 Task: Look for products in the category "Foil & Plastic Wrap".
Action: Mouse moved to (738, 251)
Screenshot: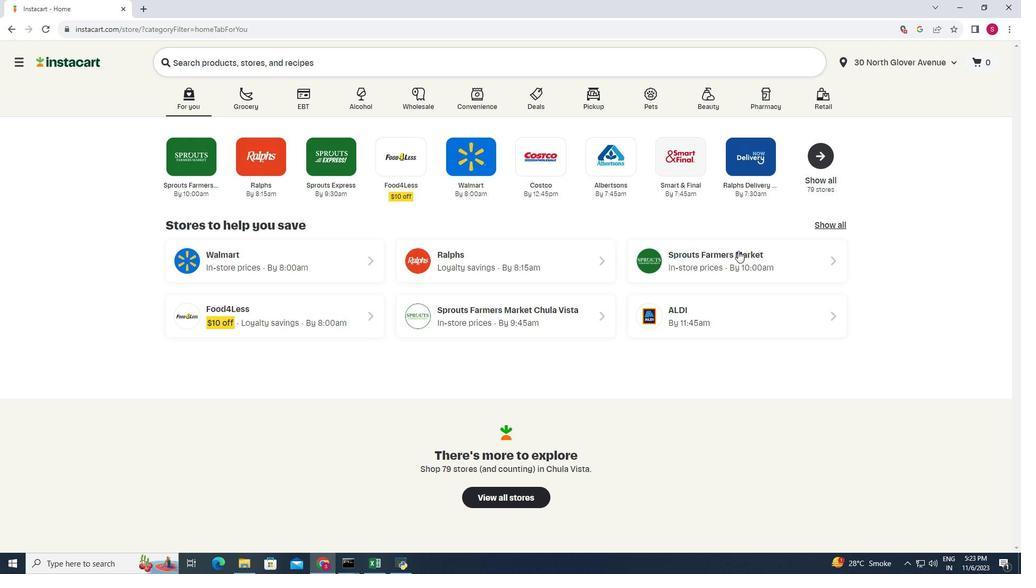 
Action: Mouse pressed left at (738, 251)
Screenshot: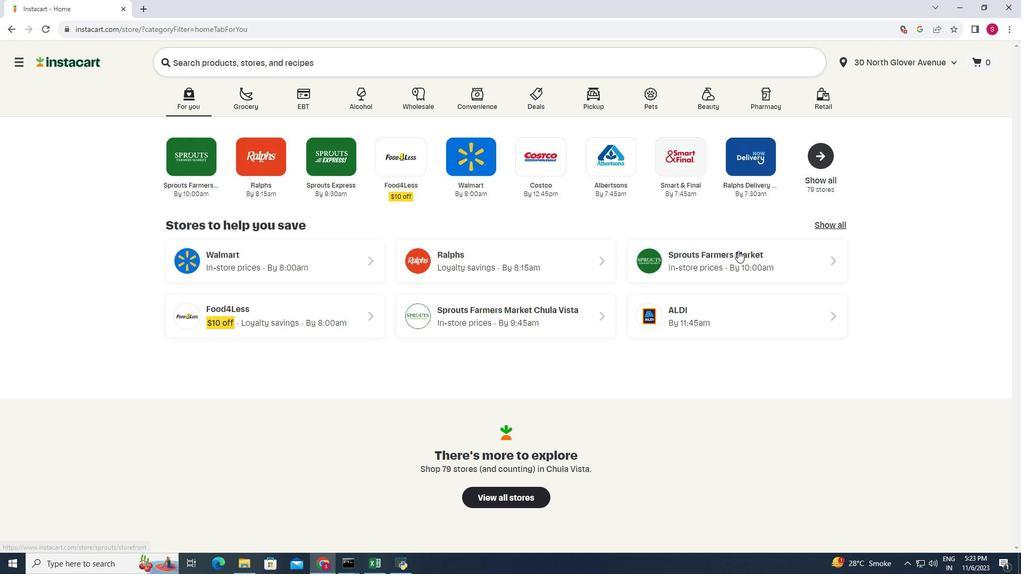 
Action: Mouse moved to (96, 342)
Screenshot: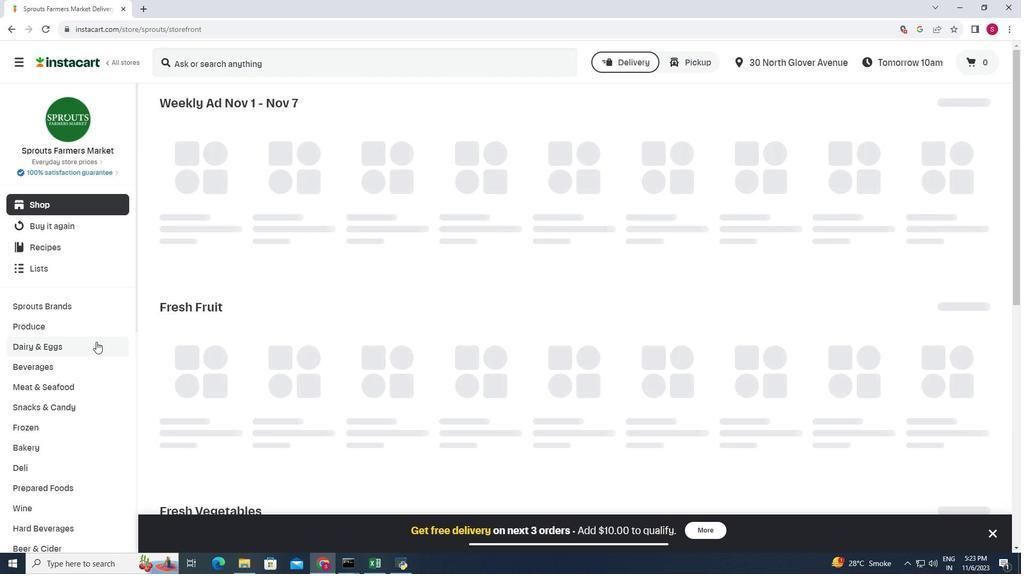 
Action: Mouse scrolled (96, 341) with delta (0, 0)
Screenshot: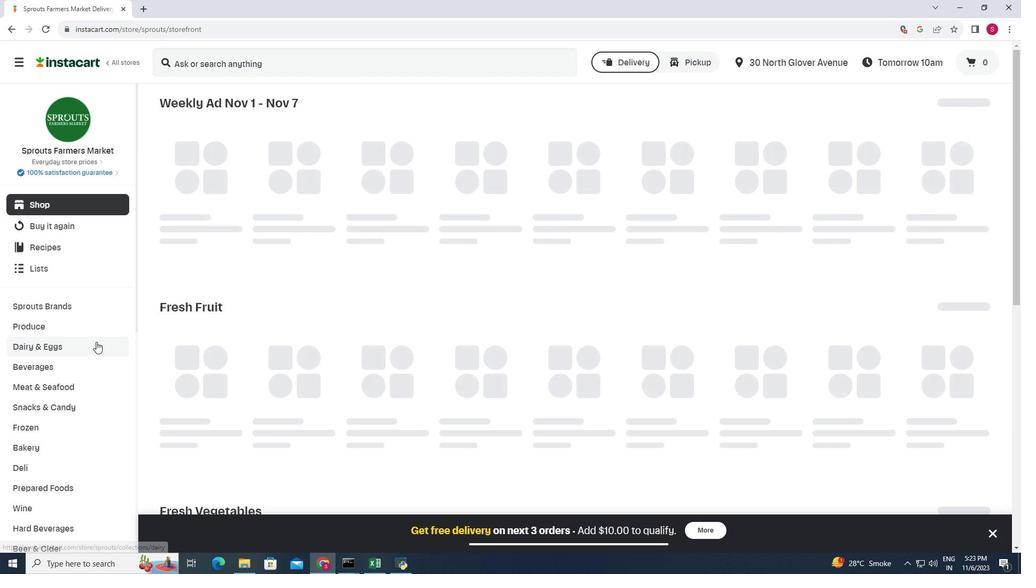 
Action: Mouse moved to (96, 342)
Screenshot: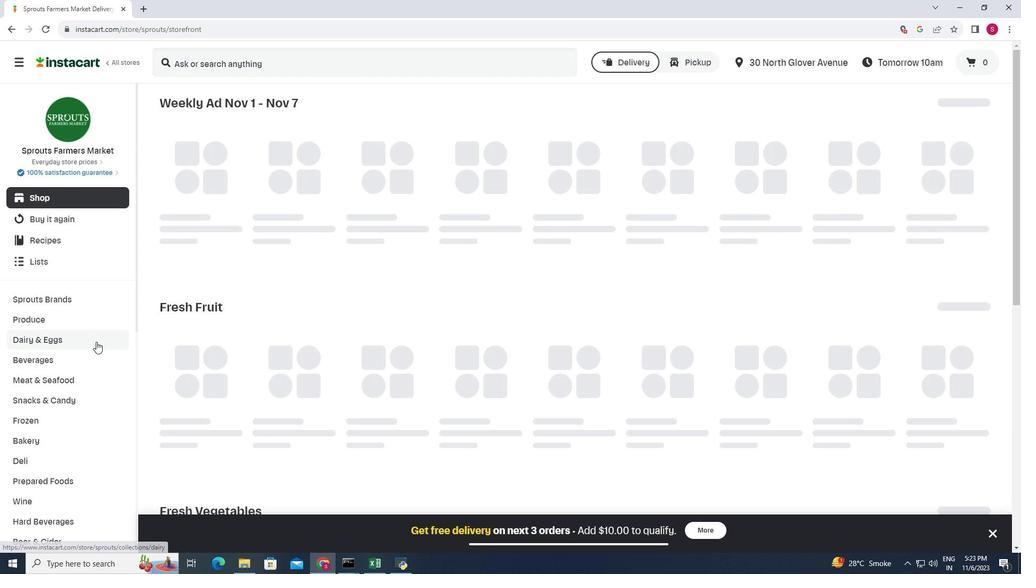 
Action: Mouse scrolled (96, 341) with delta (0, 0)
Screenshot: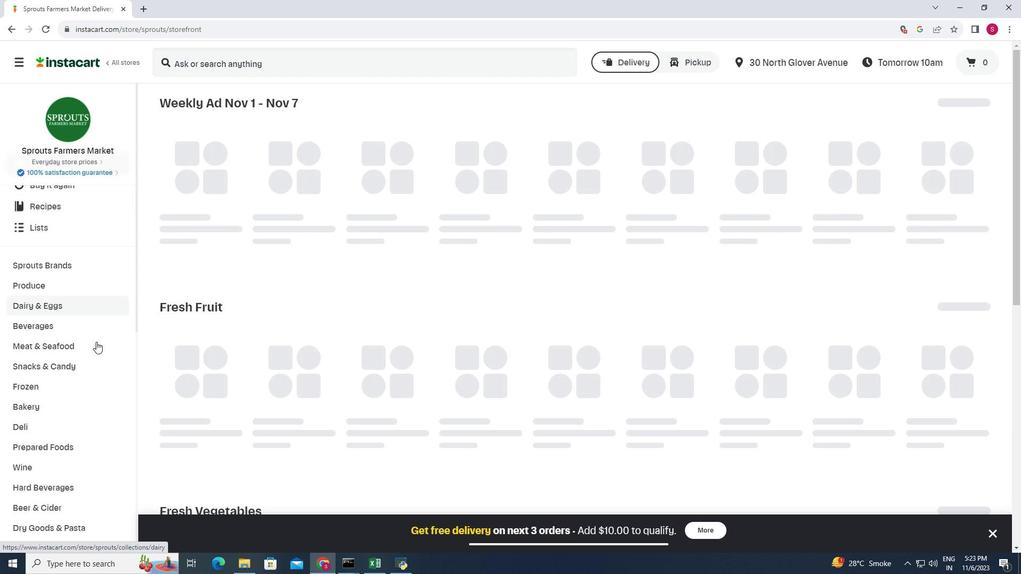 
Action: Mouse scrolled (96, 341) with delta (0, 0)
Screenshot: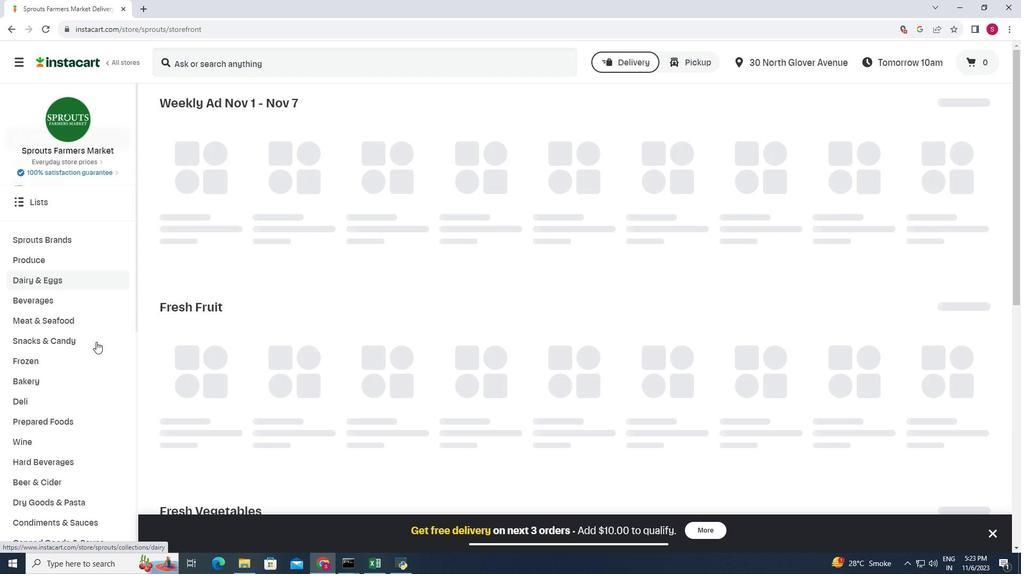 
Action: Mouse moved to (100, 341)
Screenshot: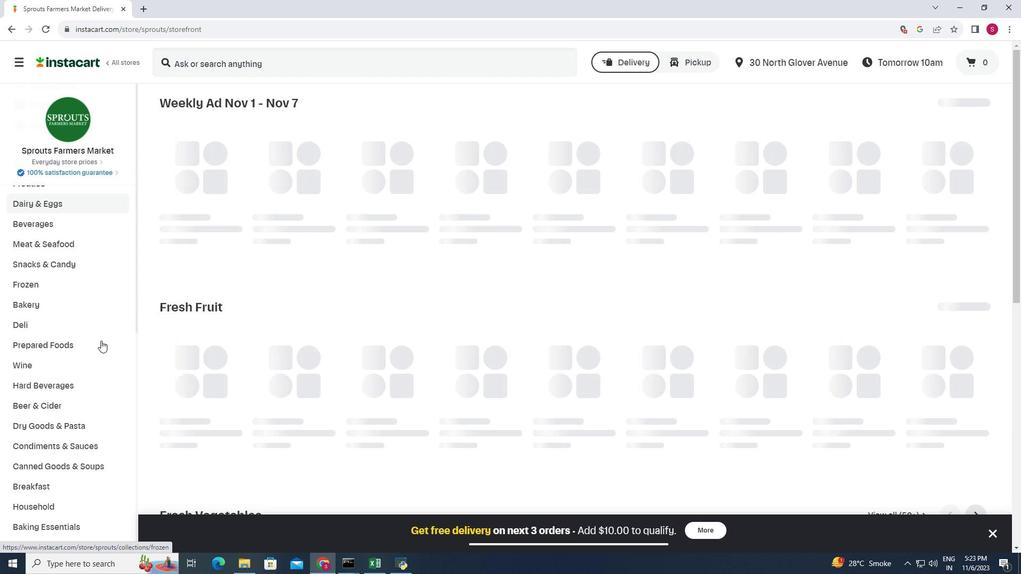
Action: Mouse scrolled (100, 341) with delta (0, 0)
Screenshot: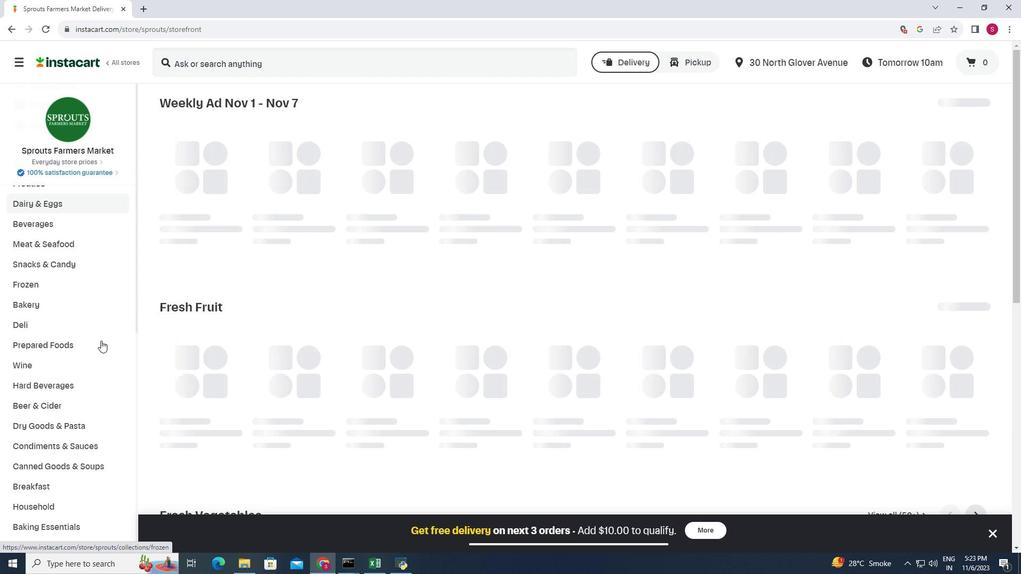 
Action: Mouse moved to (51, 434)
Screenshot: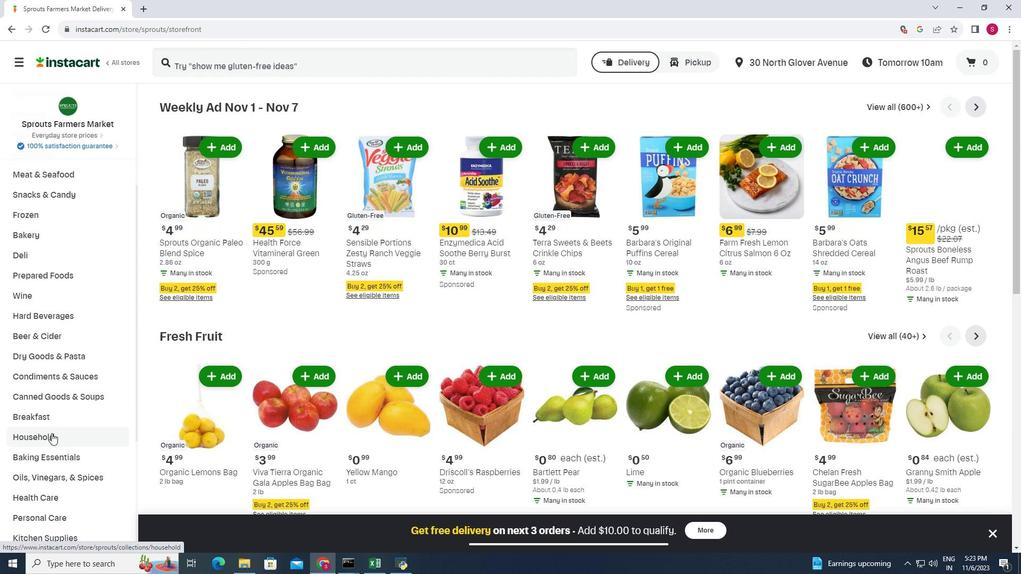 
Action: Mouse pressed left at (51, 434)
Screenshot: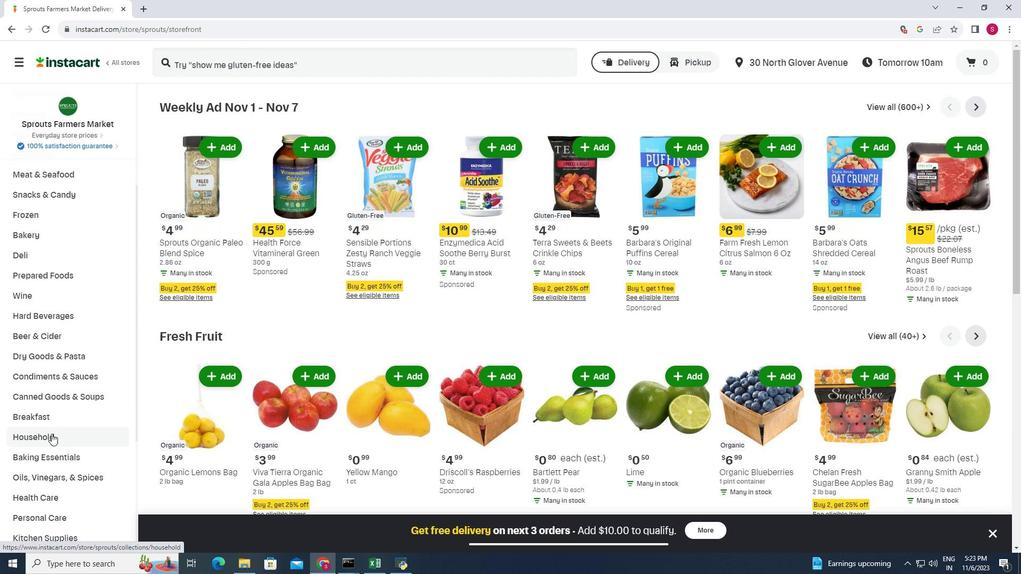 
Action: Mouse moved to (483, 131)
Screenshot: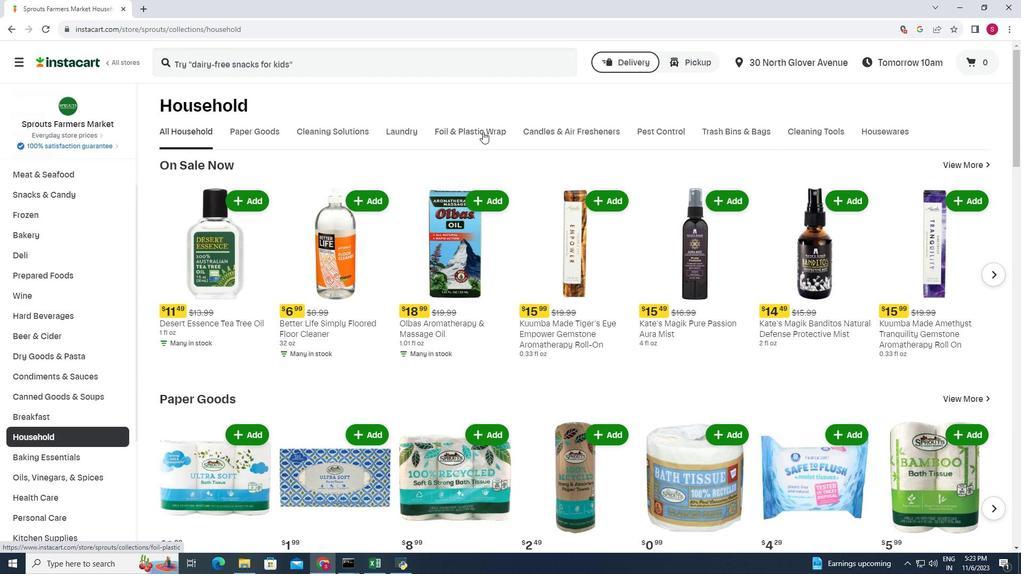 
Action: Mouse pressed left at (483, 131)
Screenshot: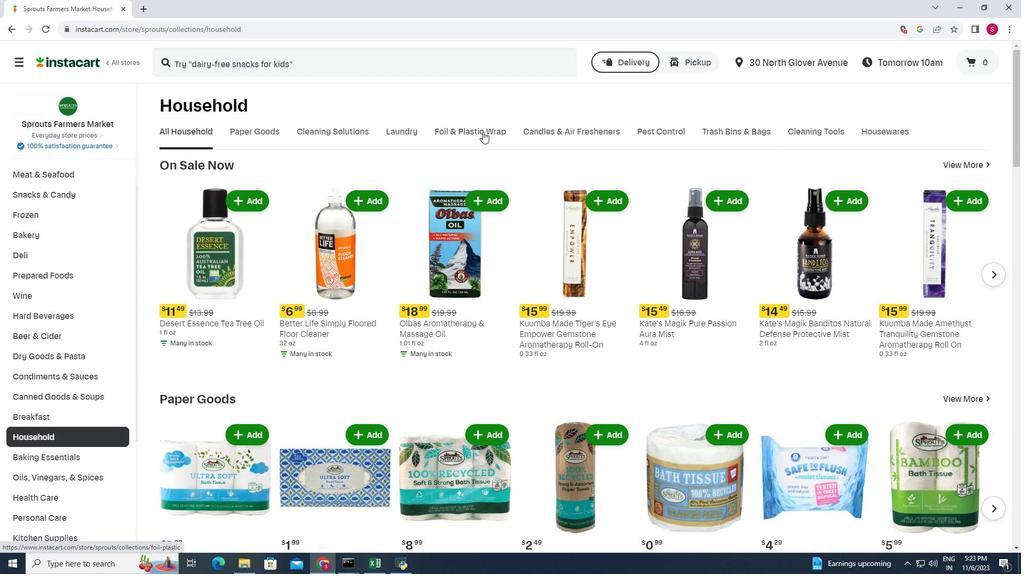 
Action: Mouse moved to (594, 228)
Screenshot: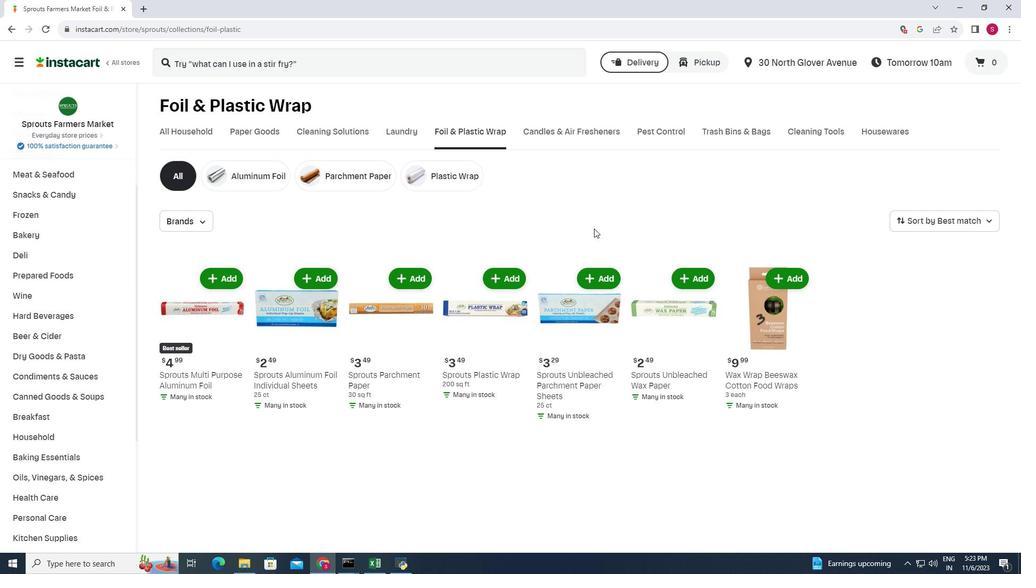 
Action: Mouse scrolled (594, 228) with delta (0, 0)
Screenshot: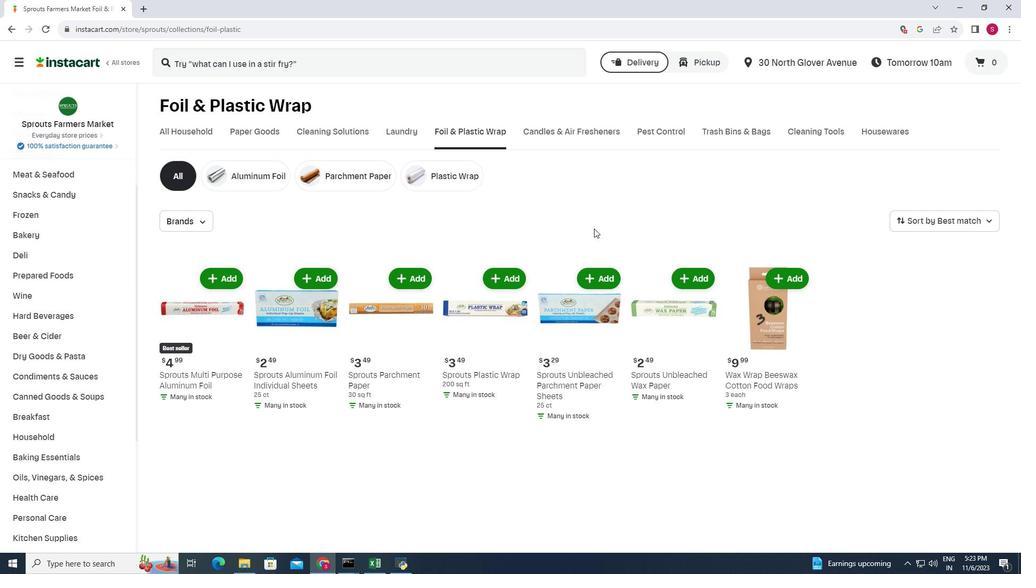
Action: Mouse moved to (584, 231)
Screenshot: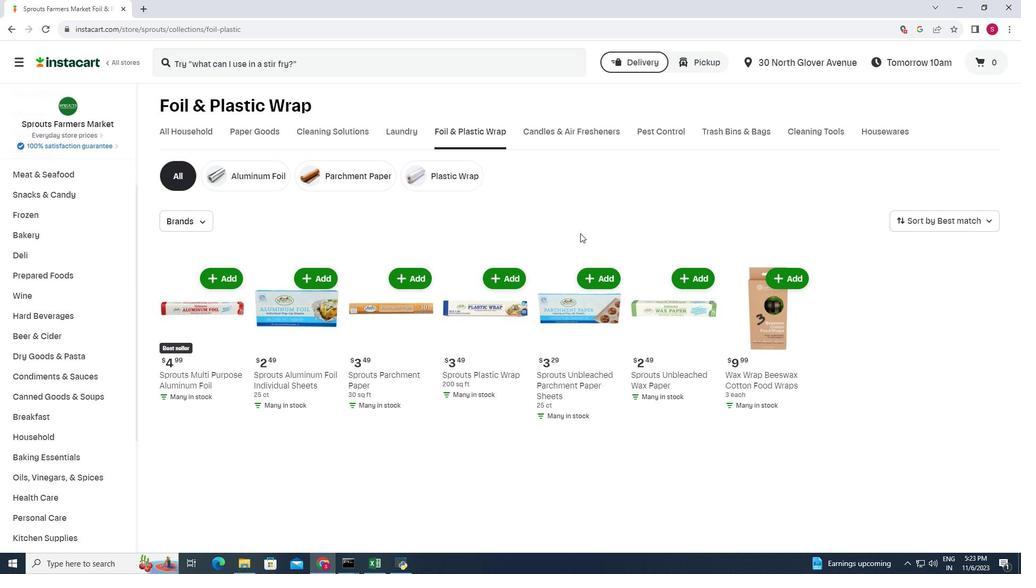 
Action: Mouse scrolled (584, 230) with delta (0, 0)
Screenshot: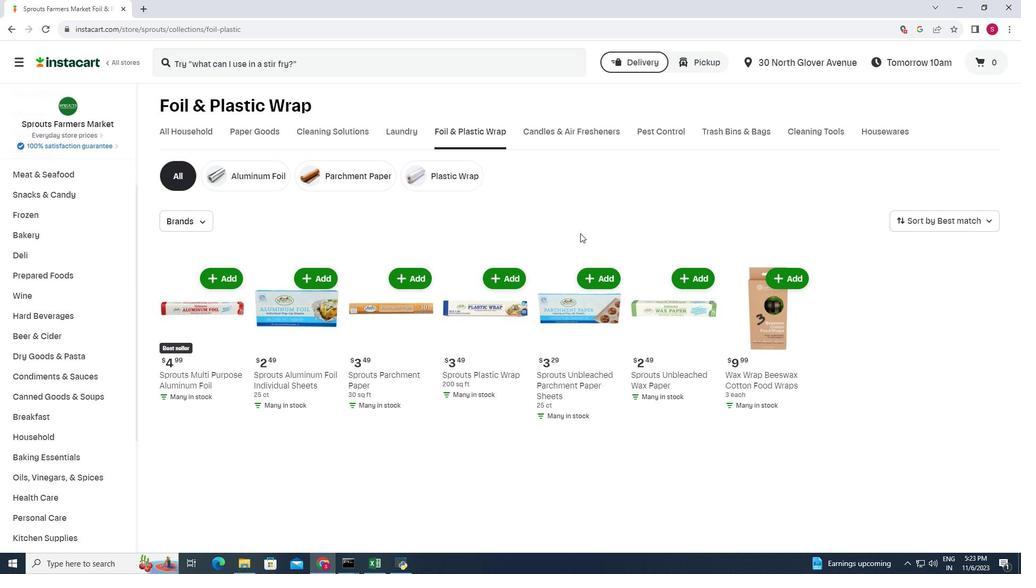 
Action: Mouse moved to (577, 236)
Screenshot: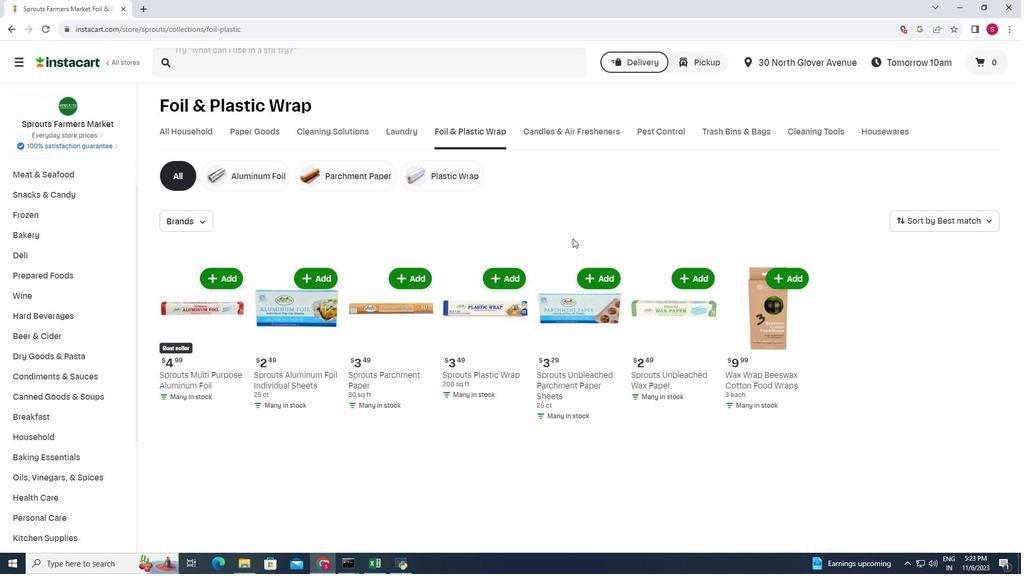 
